 Task: Select a due date automation when advanced on, 2 days after a card is due add basic with the green label at 11:00 AM.
Action: Mouse moved to (1089, 83)
Screenshot: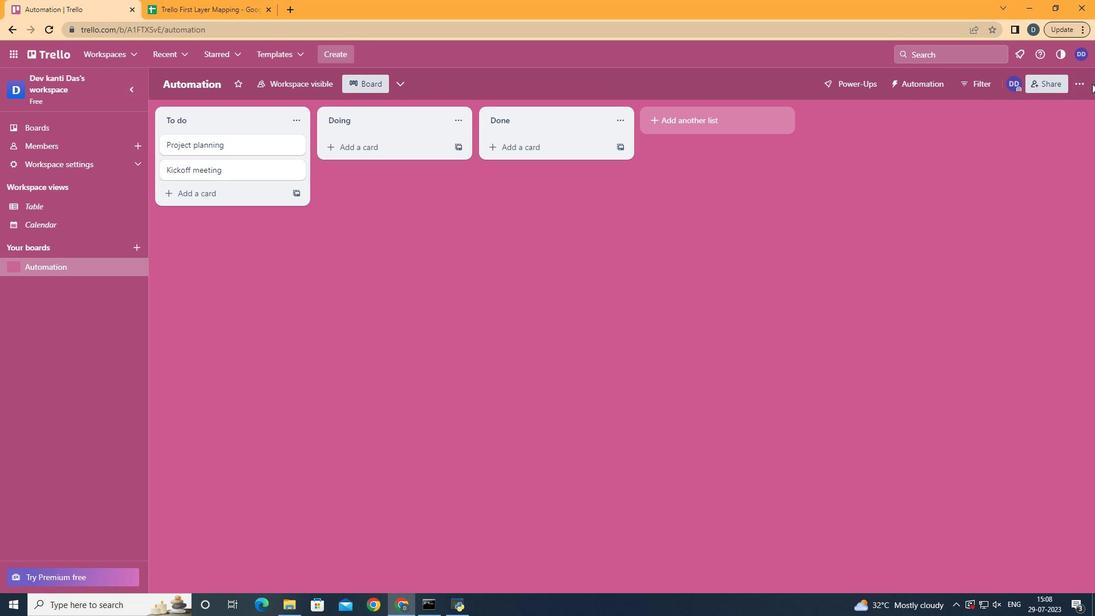 
Action: Mouse pressed left at (1089, 83)
Screenshot: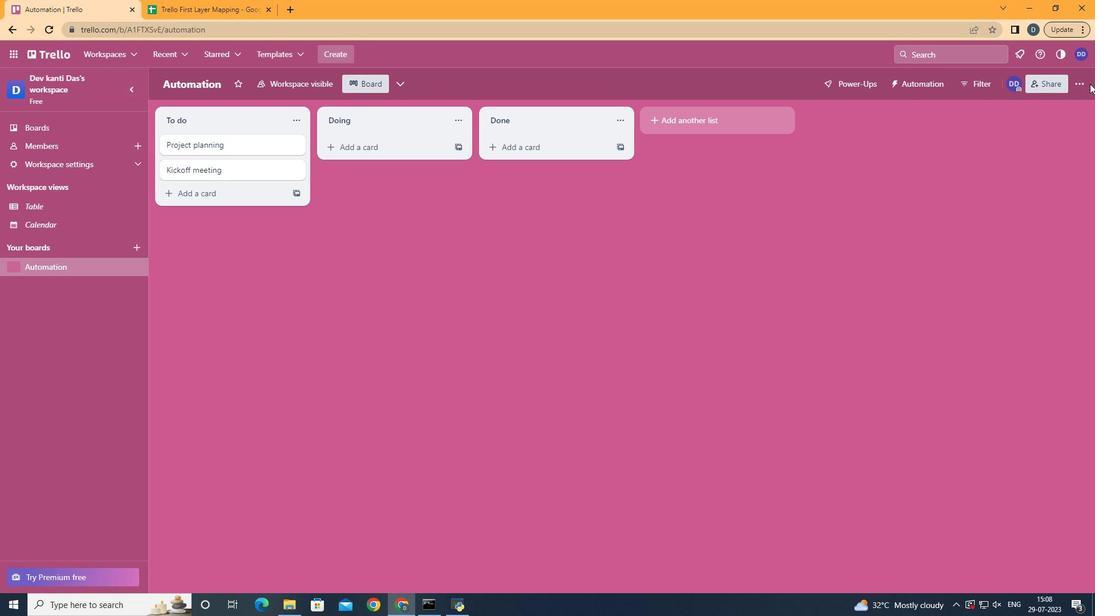 
Action: Mouse moved to (1084, 85)
Screenshot: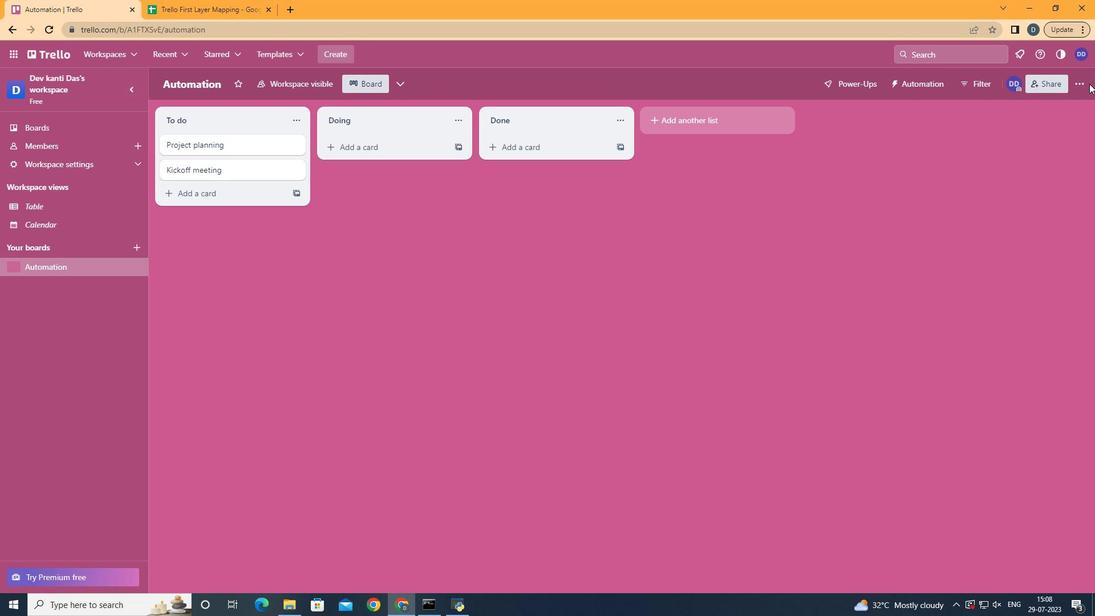 
Action: Mouse pressed left at (1084, 85)
Screenshot: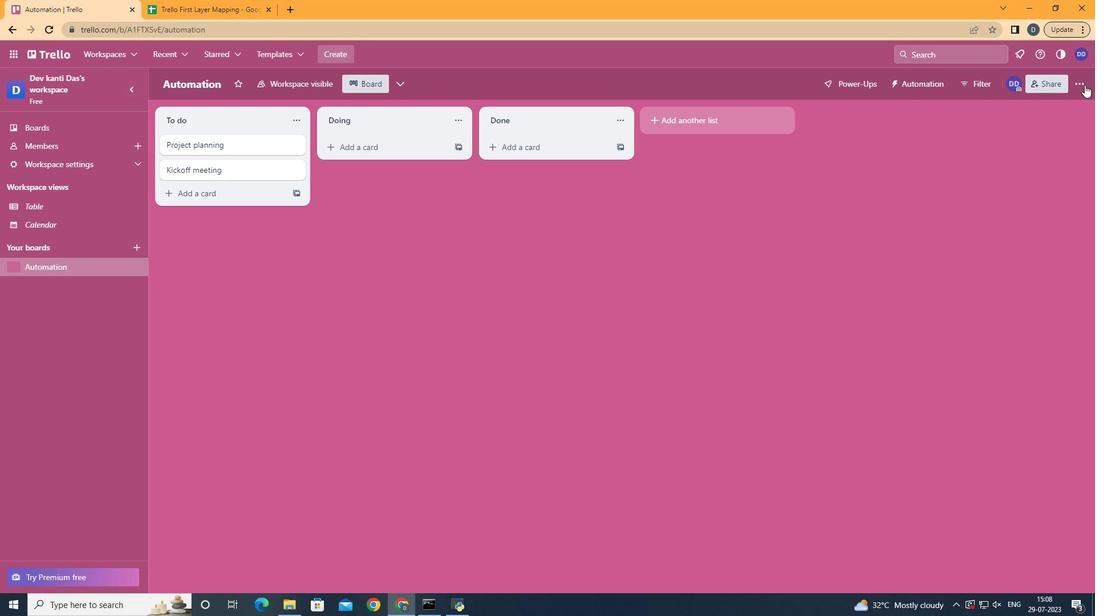 
Action: Mouse moved to (1008, 233)
Screenshot: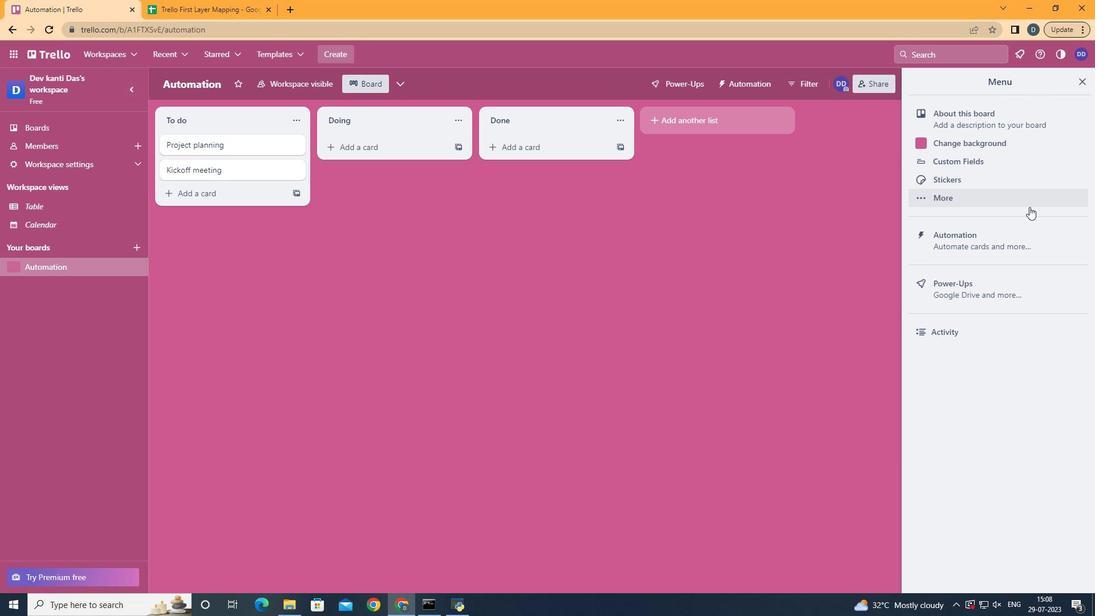 
Action: Mouse pressed left at (1008, 233)
Screenshot: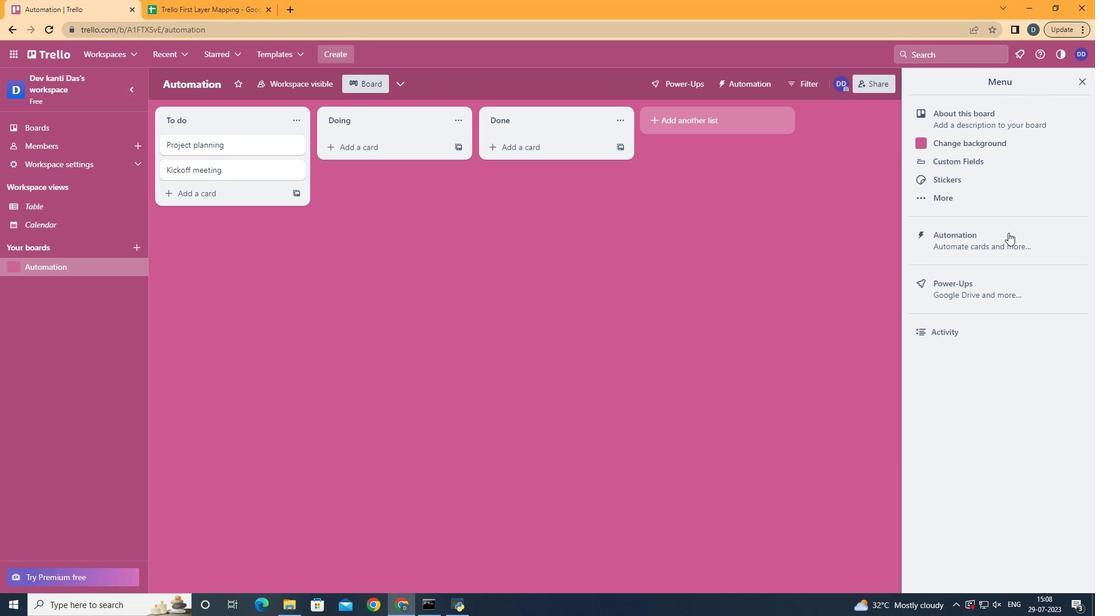 
Action: Mouse moved to (227, 227)
Screenshot: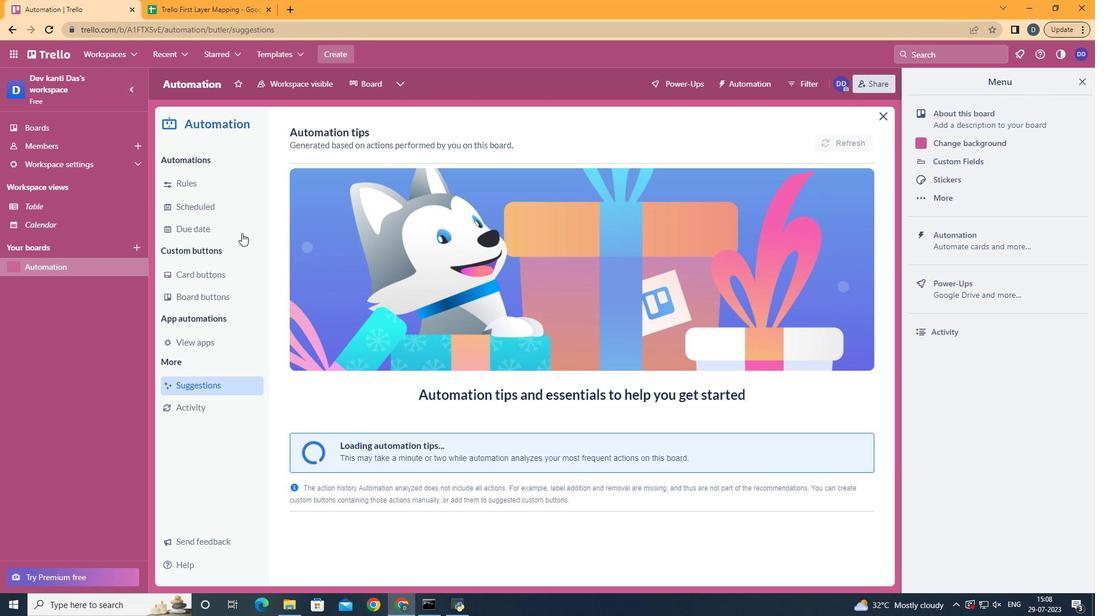 
Action: Mouse pressed left at (227, 227)
Screenshot: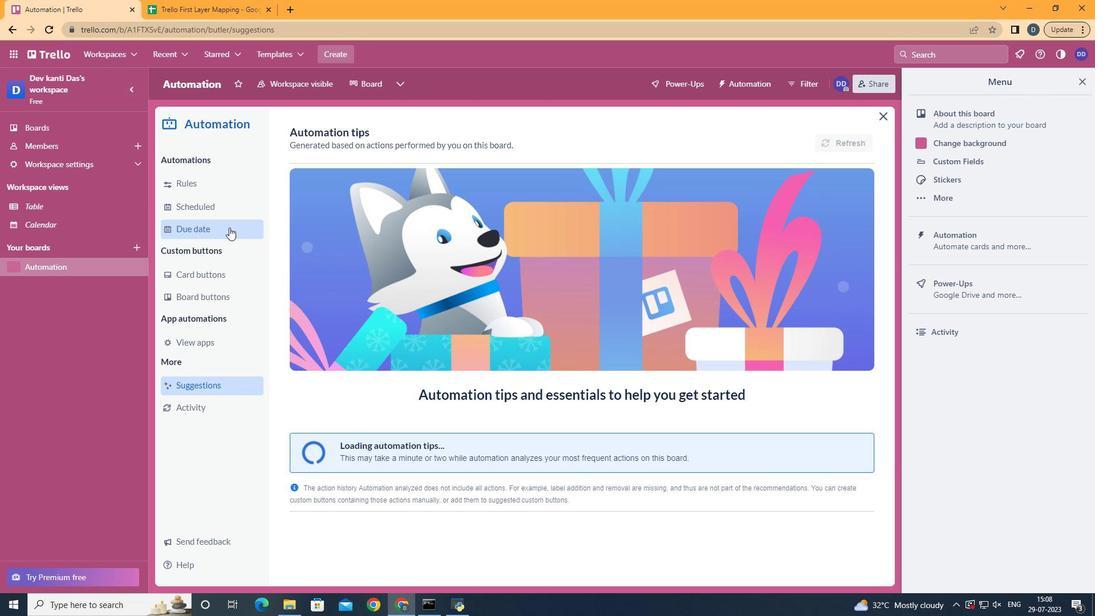 
Action: Mouse moved to (799, 136)
Screenshot: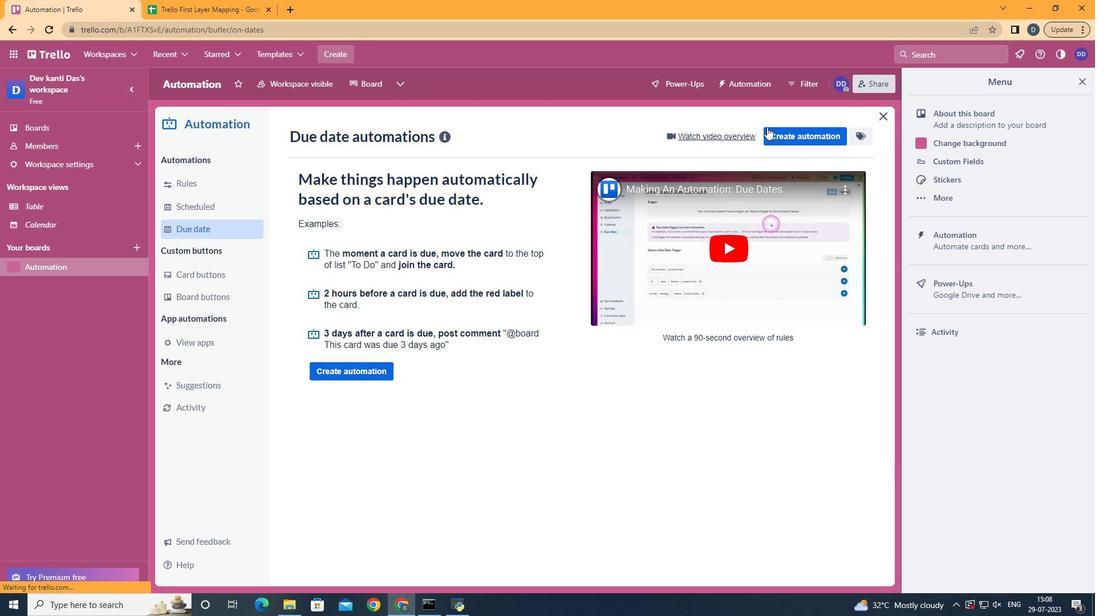 
Action: Mouse pressed left at (799, 136)
Screenshot: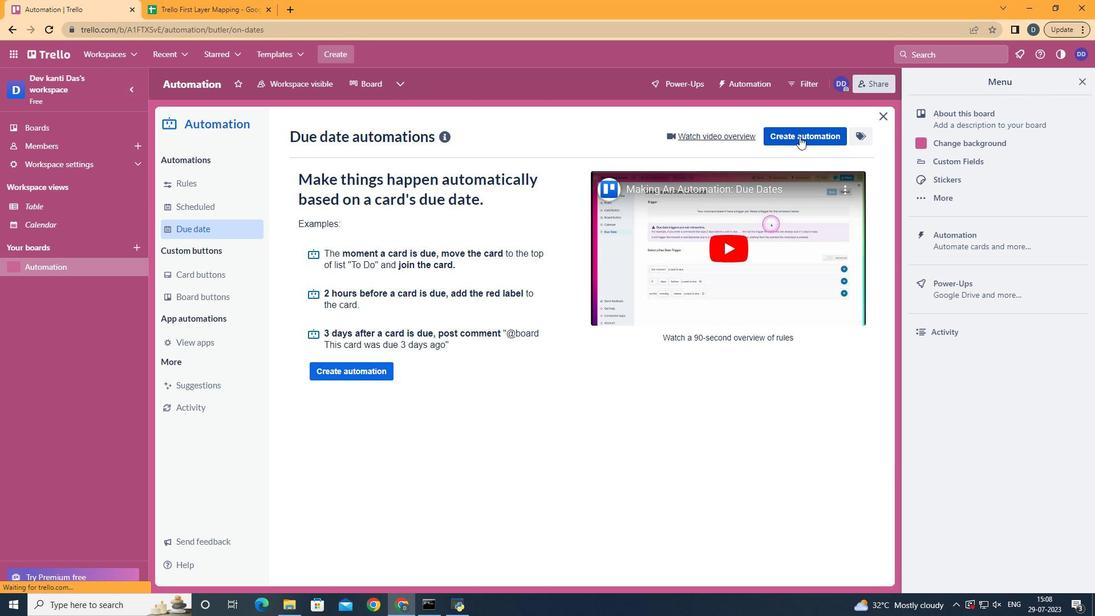 
Action: Mouse moved to (452, 250)
Screenshot: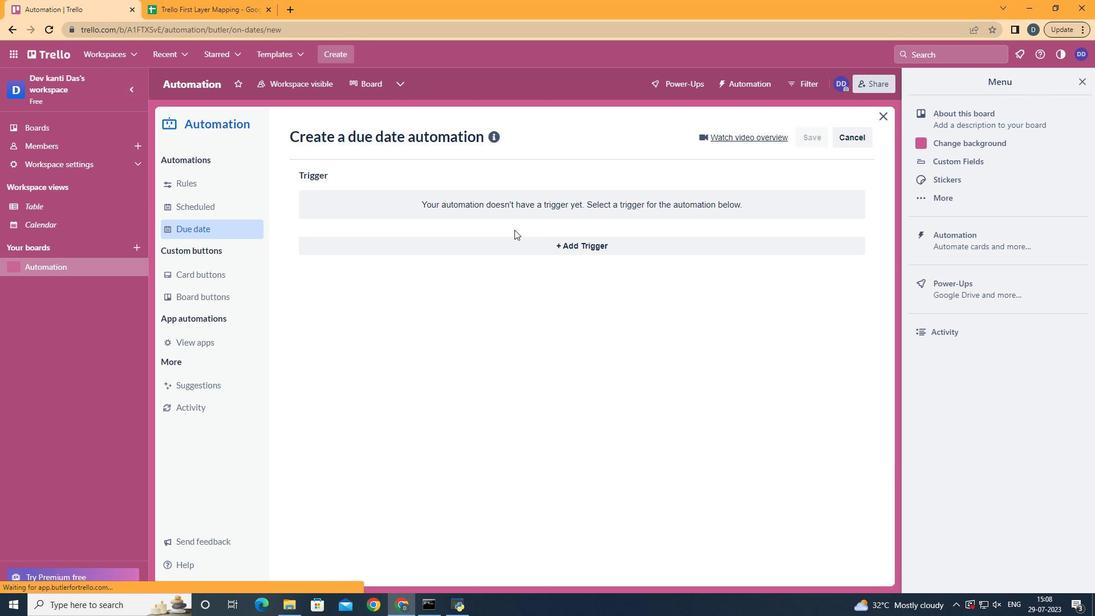 
Action: Mouse pressed left at (452, 250)
Screenshot: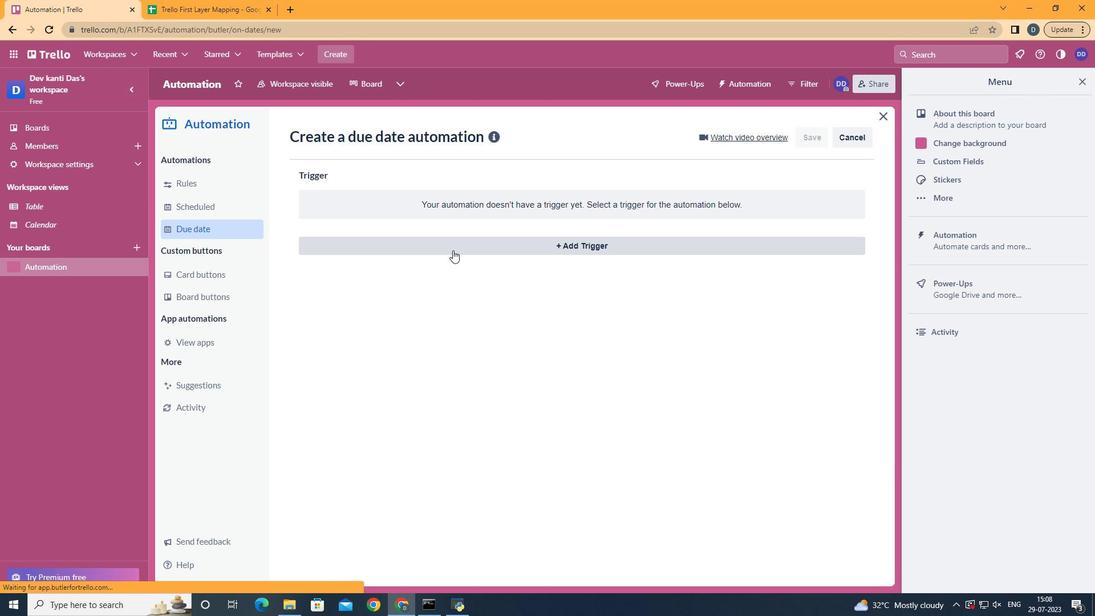 
Action: Mouse moved to (408, 467)
Screenshot: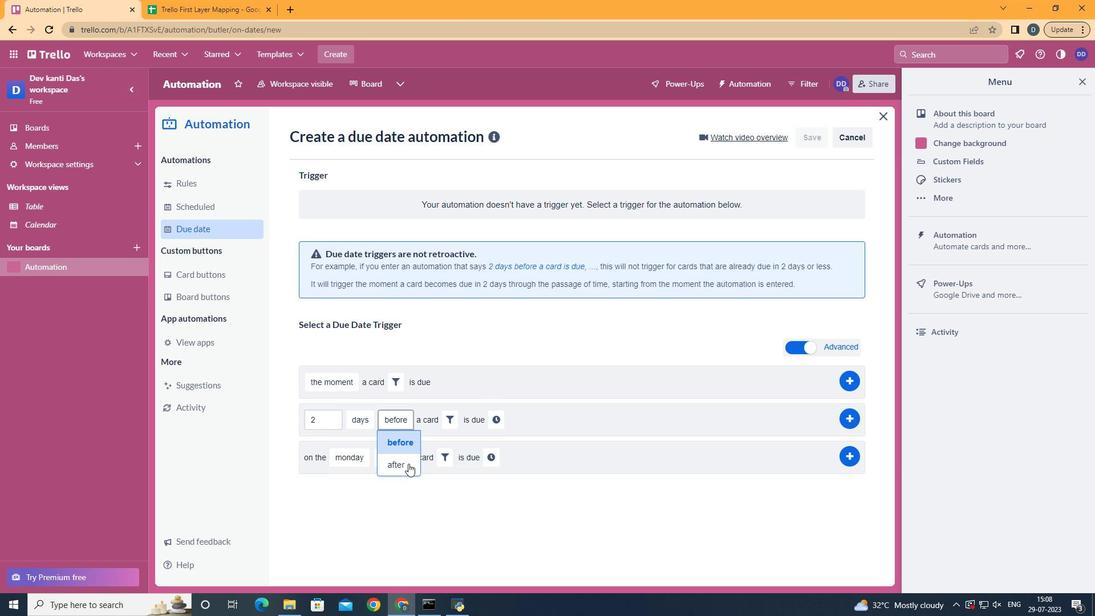 
Action: Mouse pressed left at (408, 467)
Screenshot: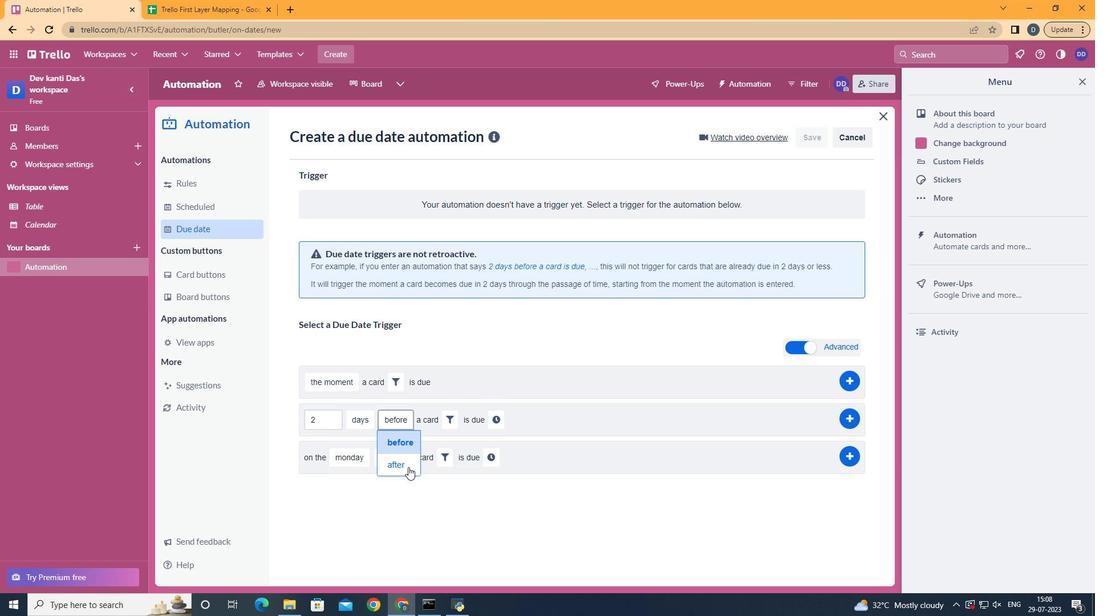 
Action: Mouse moved to (443, 417)
Screenshot: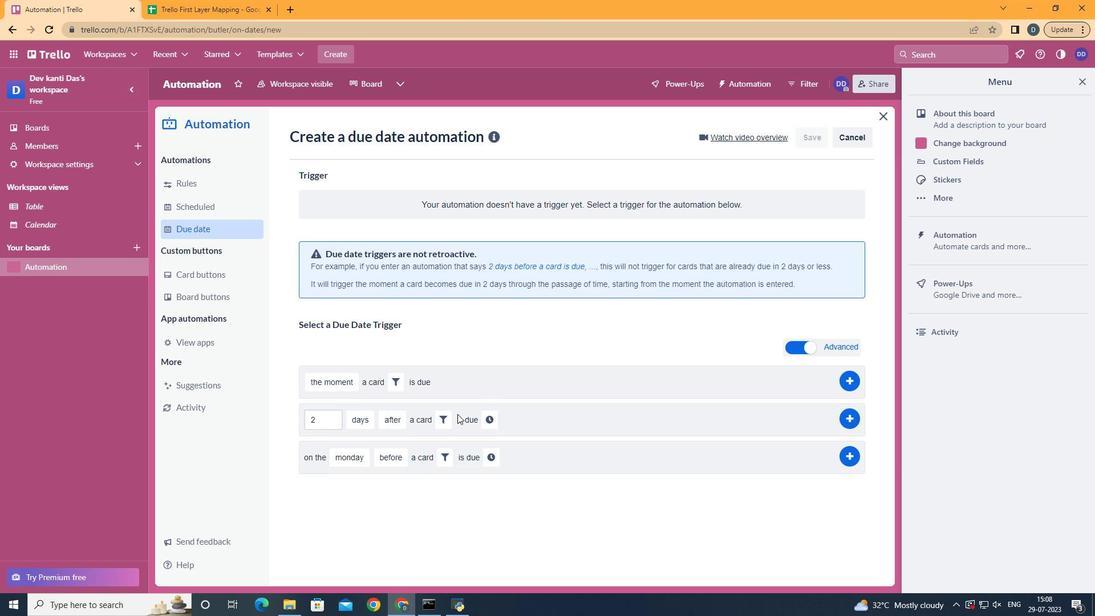 
Action: Mouse pressed left at (443, 417)
Screenshot: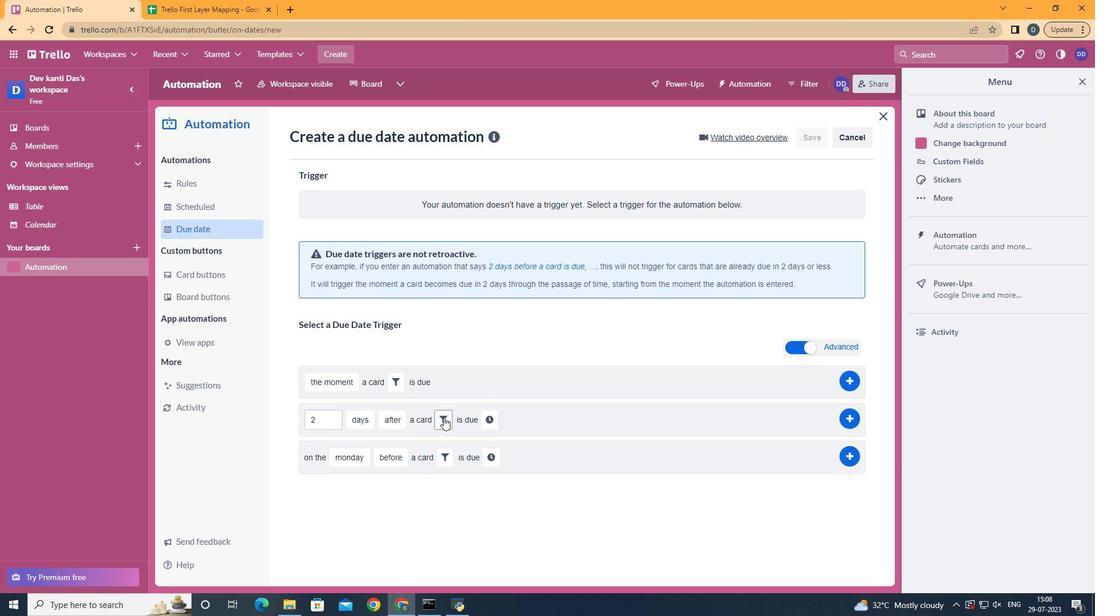 
Action: Mouse moved to (482, 445)
Screenshot: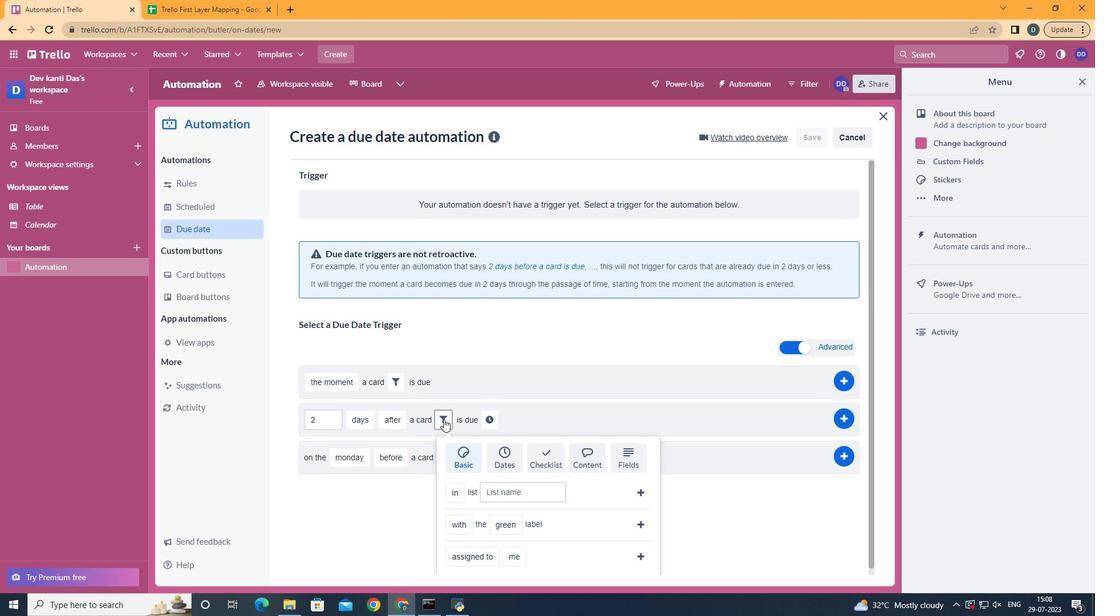 
Action: Mouse scrolled (482, 444) with delta (0, 0)
Screenshot: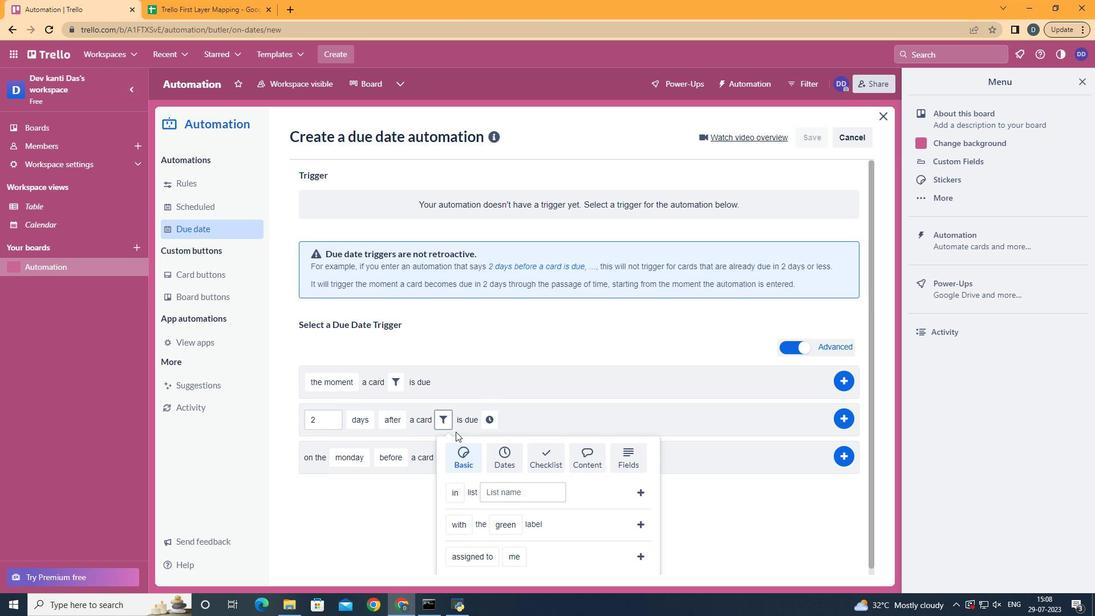 
Action: Mouse scrolled (482, 444) with delta (0, 0)
Screenshot: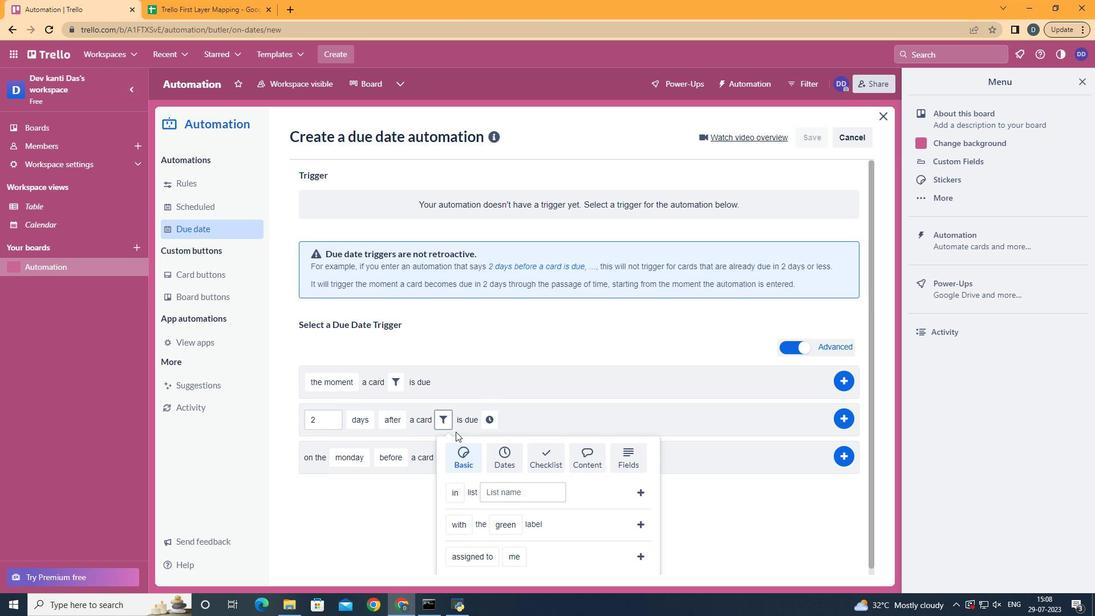 
Action: Mouse scrolled (482, 444) with delta (0, 0)
Screenshot: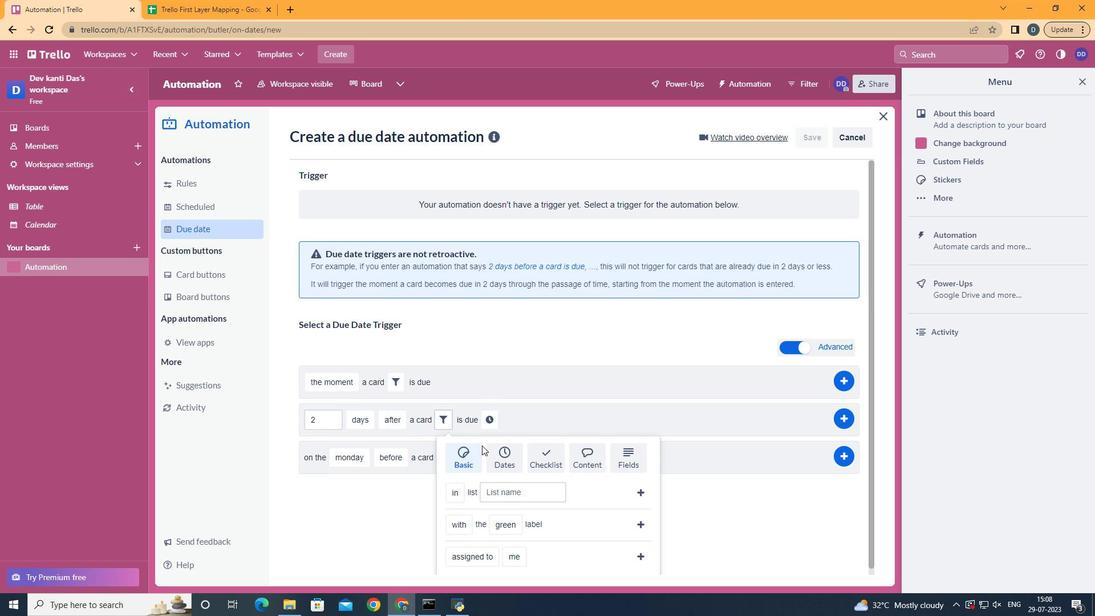 
Action: Mouse moved to (477, 449)
Screenshot: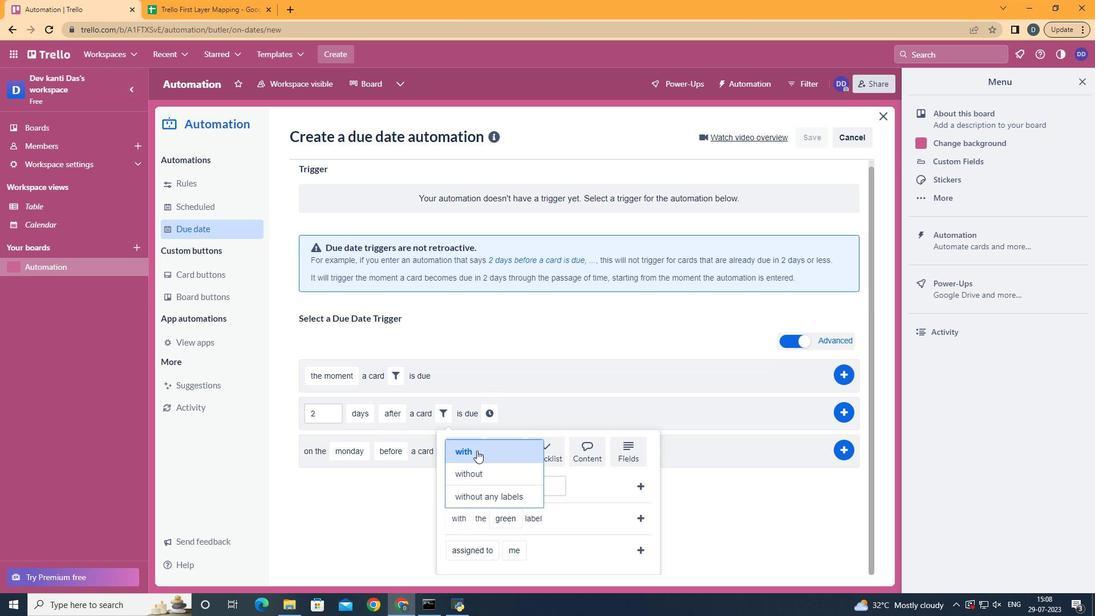 
Action: Mouse pressed left at (477, 449)
Screenshot: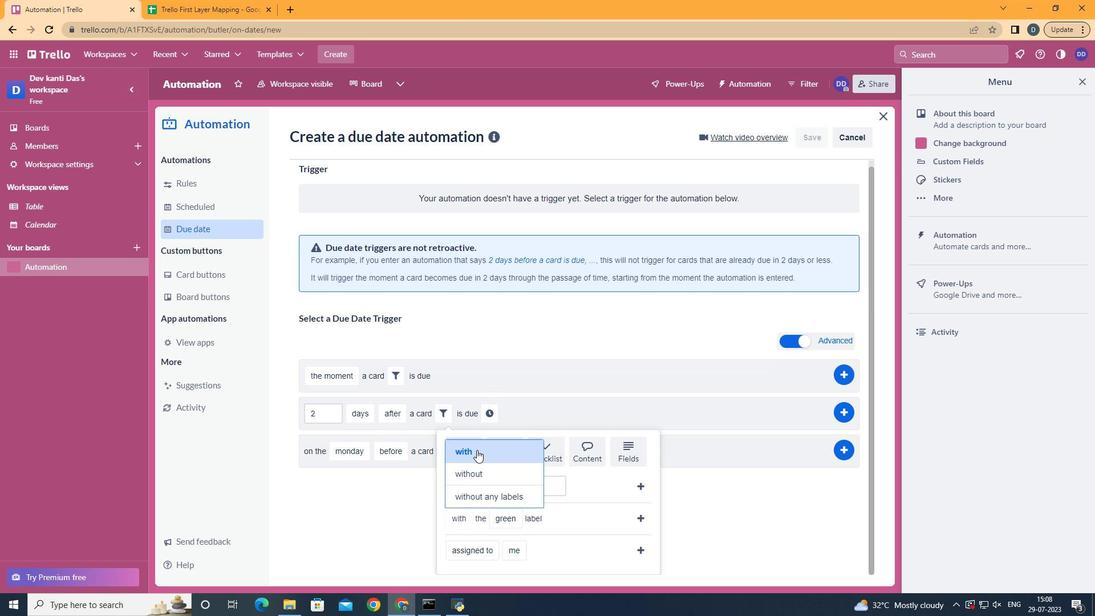 
Action: Mouse moved to (506, 374)
Screenshot: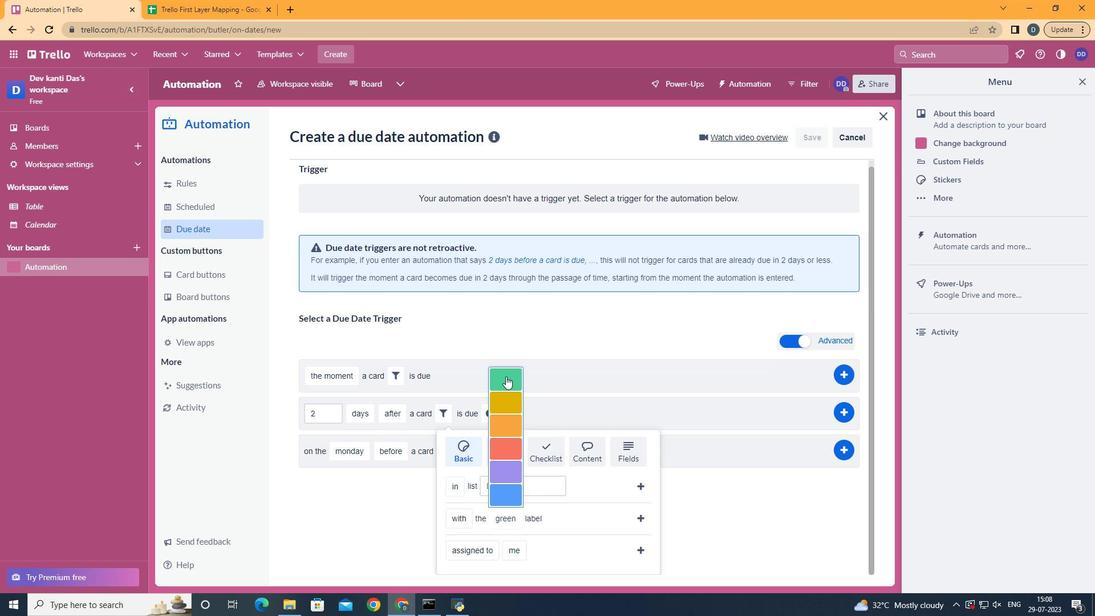 
Action: Mouse pressed left at (506, 374)
Screenshot: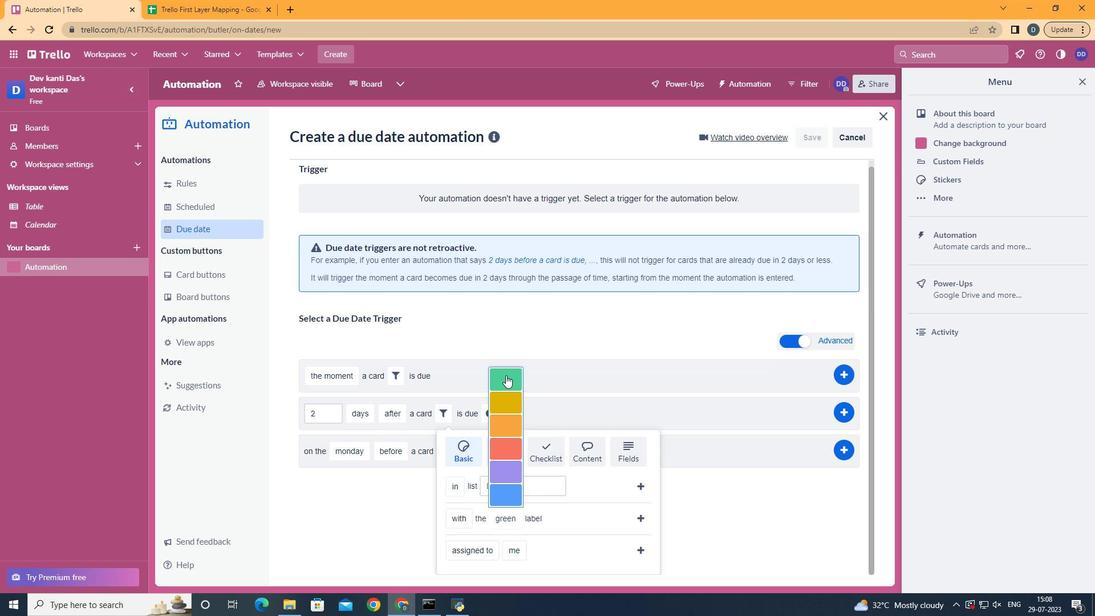 
Action: Mouse moved to (638, 515)
Screenshot: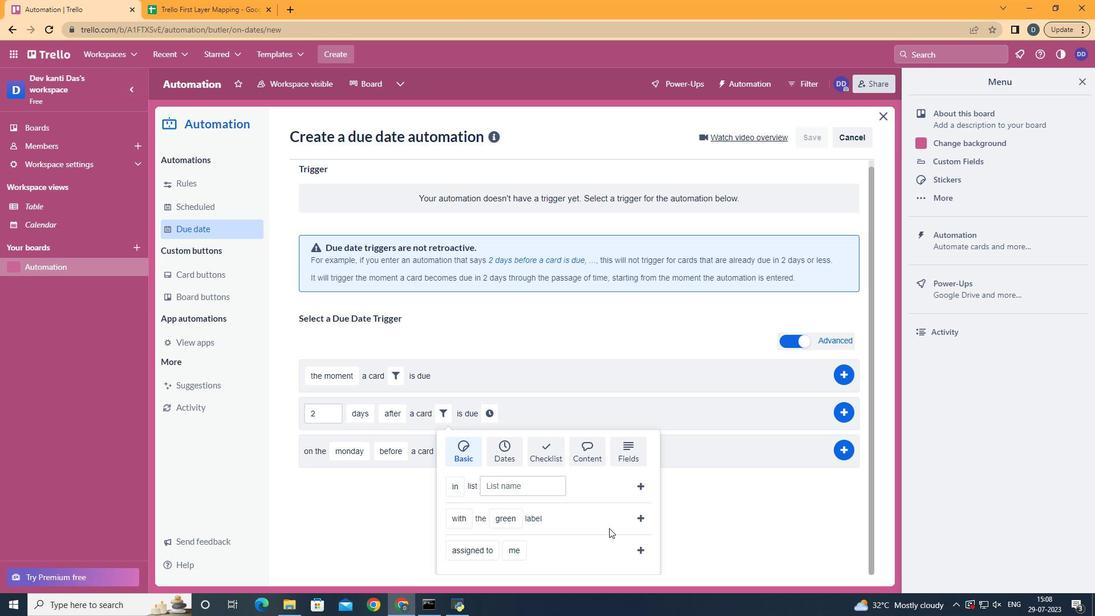 
Action: Mouse pressed left at (638, 515)
Screenshot: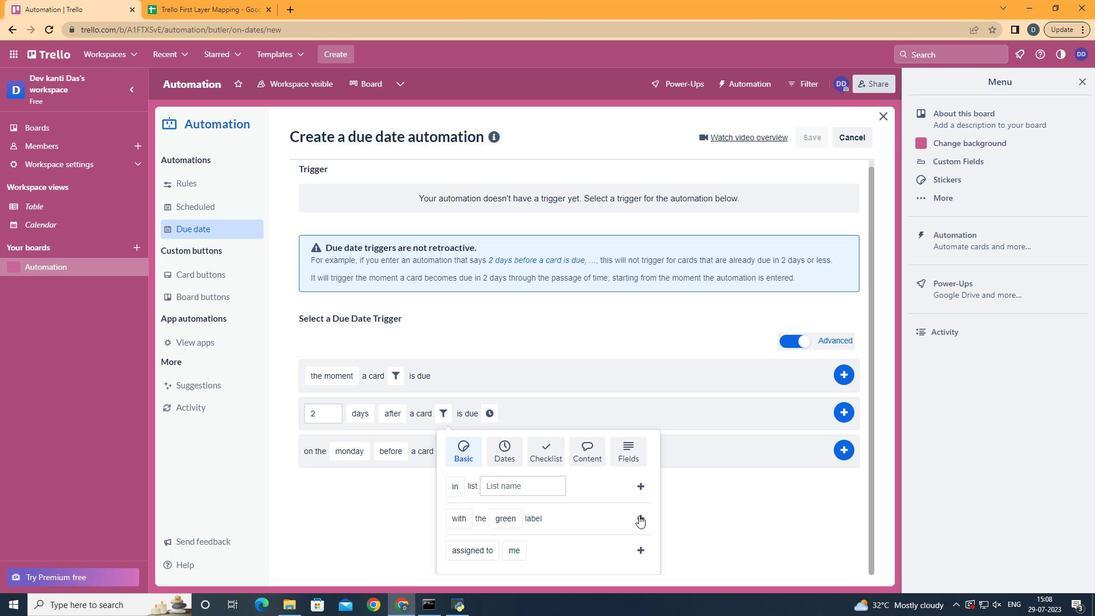 
Action: Mouse moved to (580, 415)
Screenshot: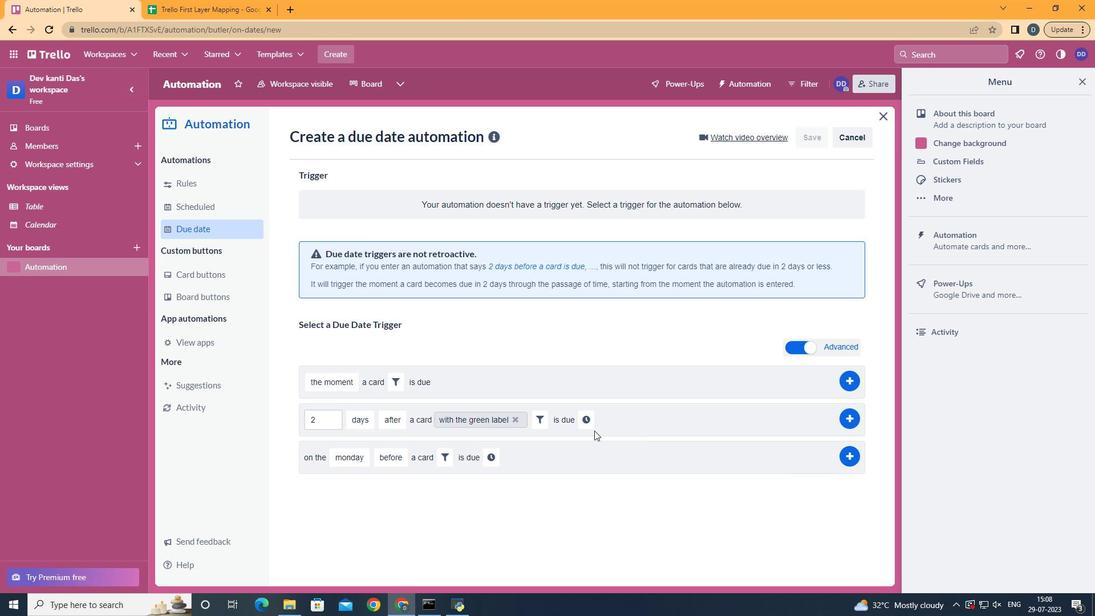 
Action: Mouse pressed left at (580, 415)
Screenshot: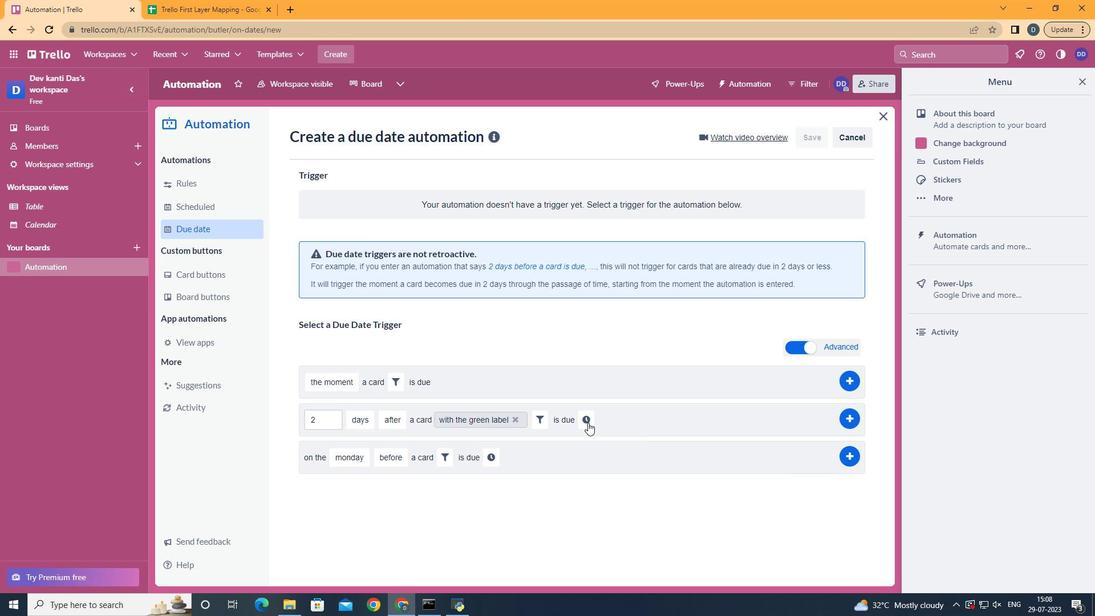 
Action: Mouse moved to (610, 425)
Screenshot: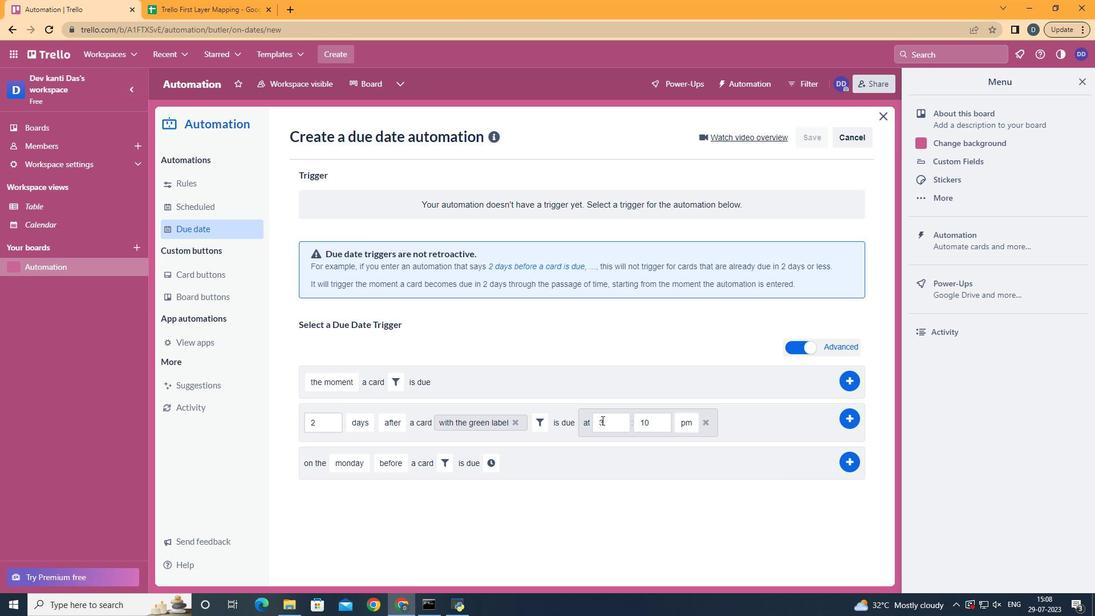 
Action: Mouse pressed left at (610, 425)
Screenshot: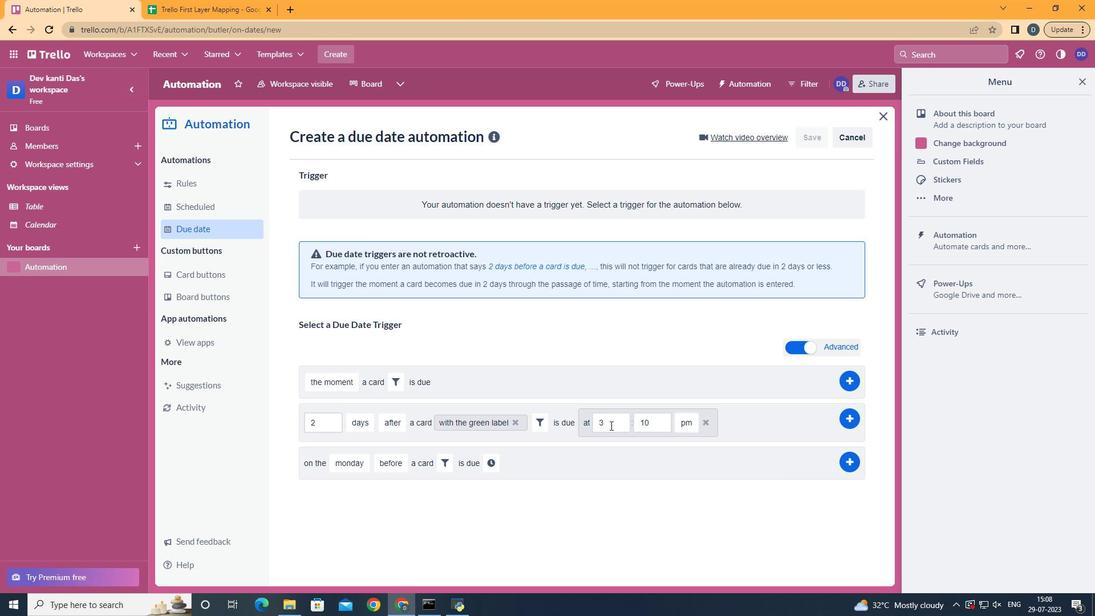 
Action: Key pressed <Key.backspace>11
Screenshot: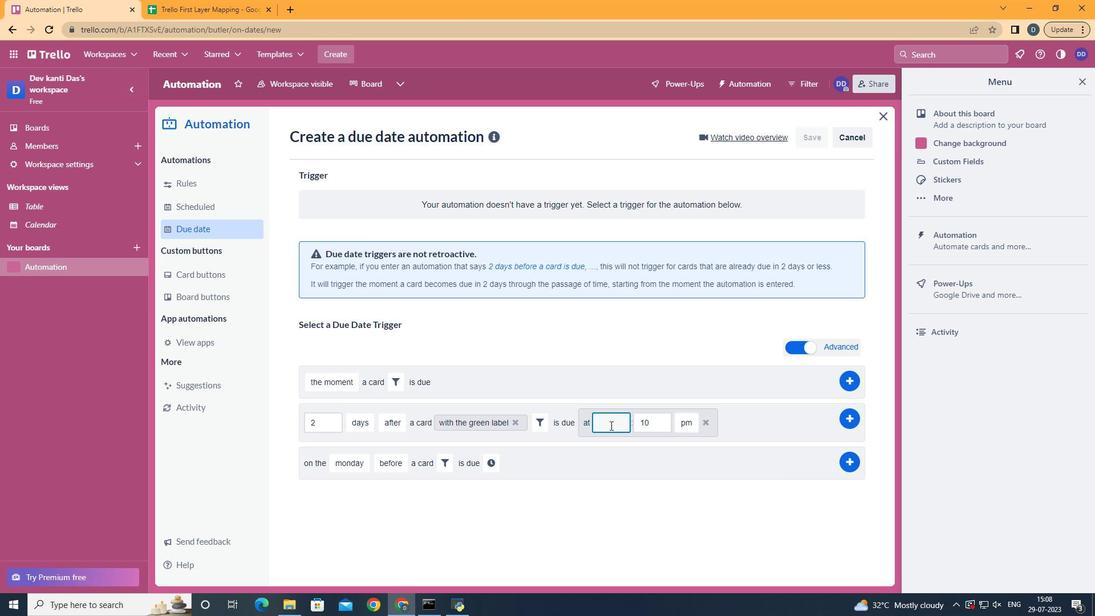 
Action: Mouse moved to (660, 426)
Screenshot: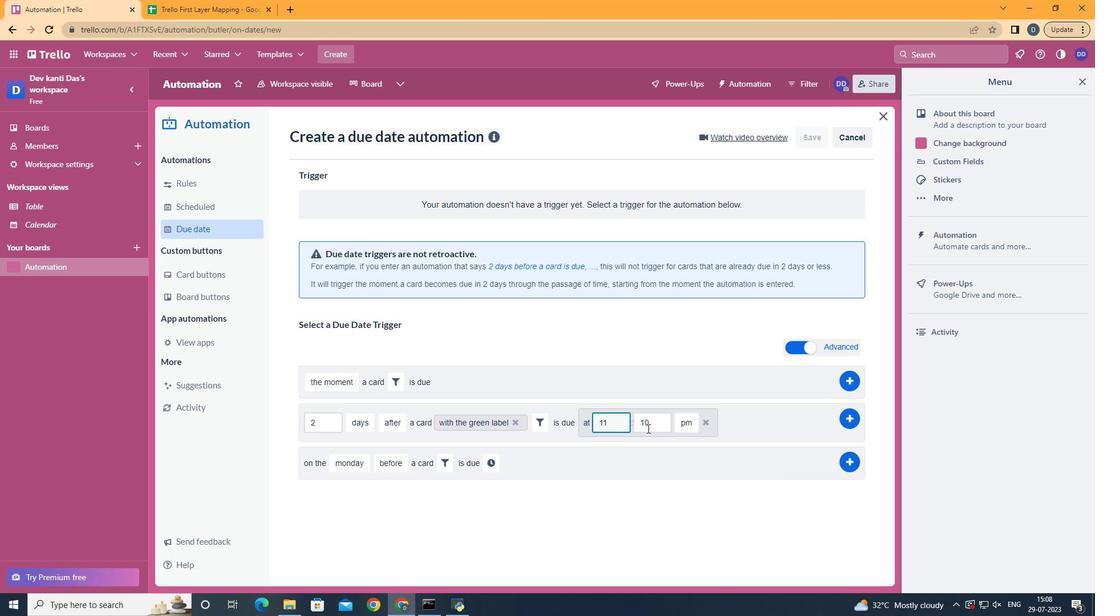 
Action: Mouse pressed left at (660, 426)
Screenshot: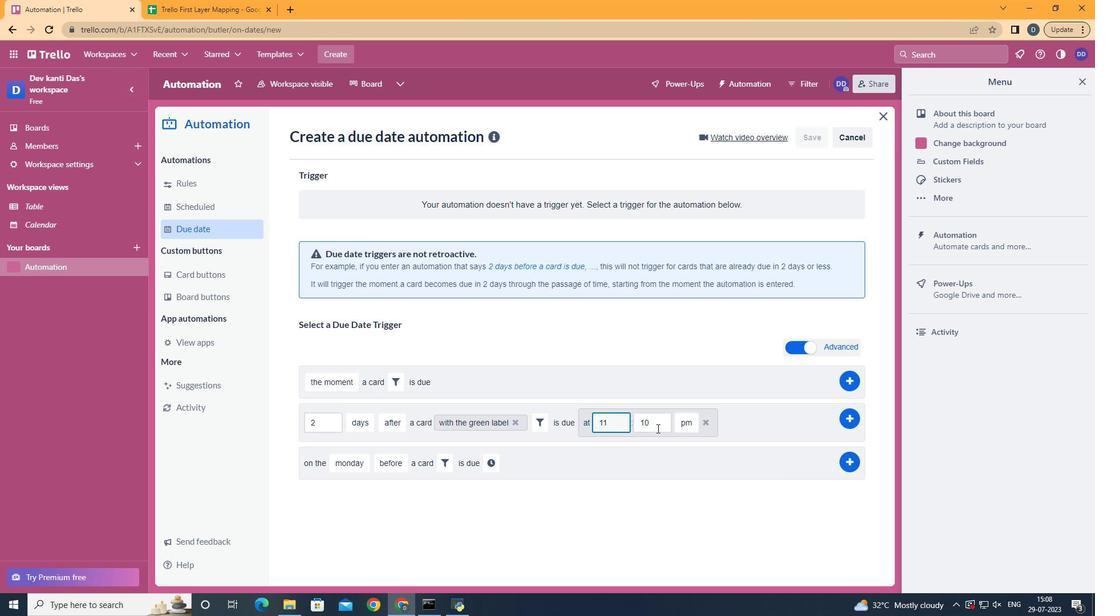 
Action: Key pressed <Key.backspace><Key.backspace>00
Screenshot: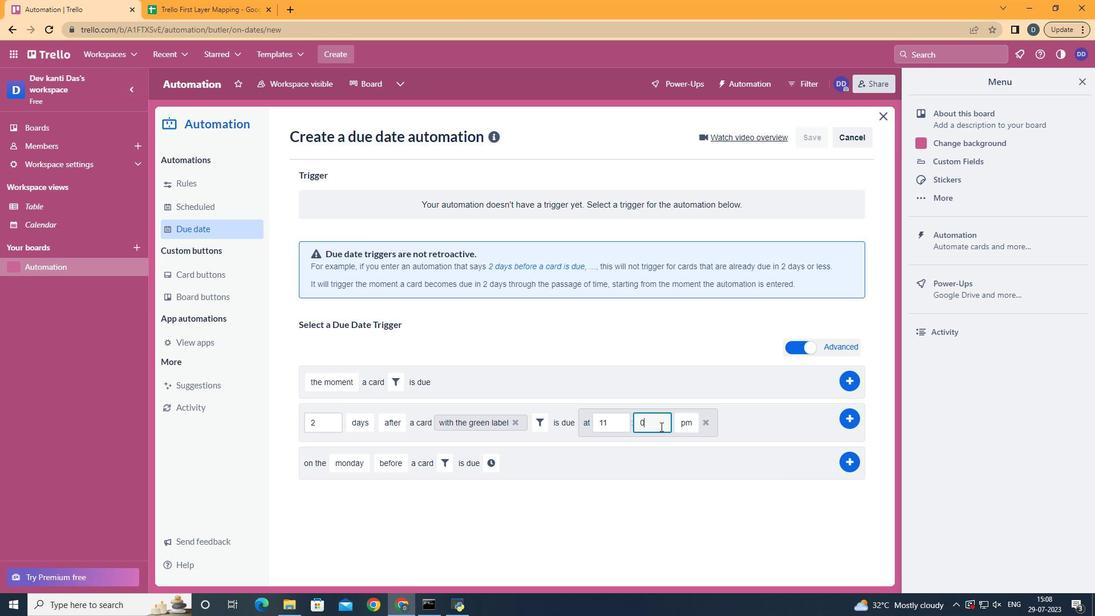 
Action: Mouse moved to (684, 442)
Screenshot: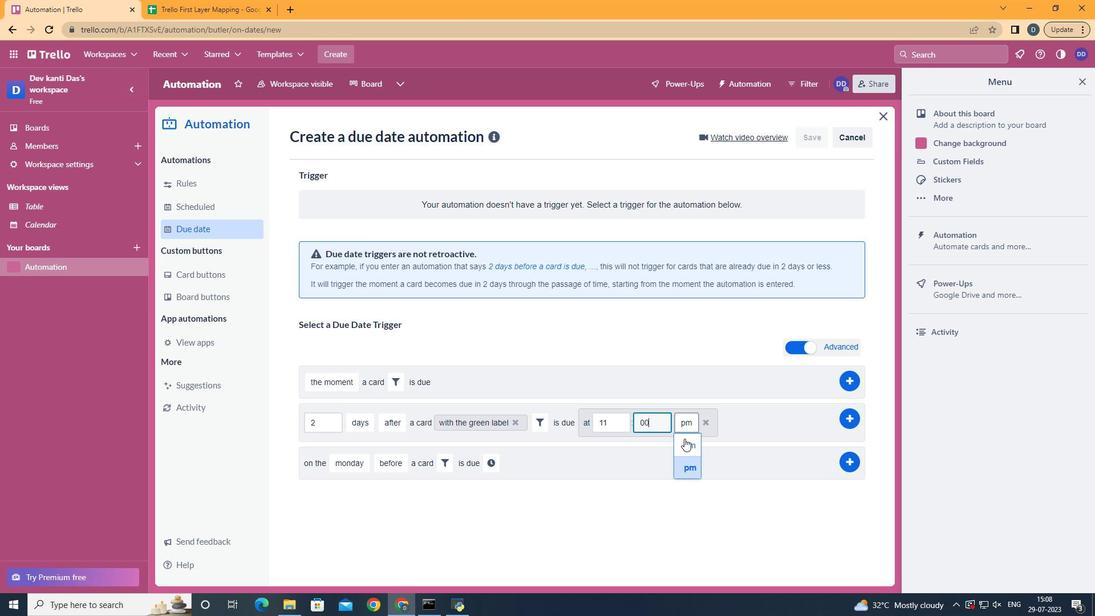 
Action: Mouse pressed left at (684, 442)
Screenshot: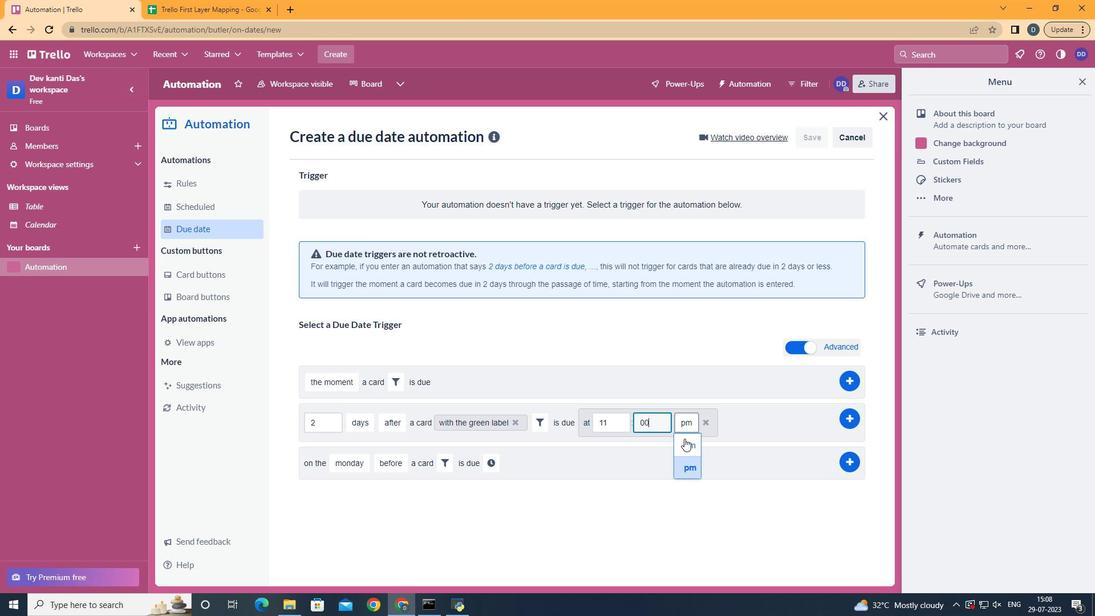 
